 Task: Open Card Card0000000059 in  Board0000000015 in Workspace WS0000000005 in Trello. Add Member Email0000000019 to Card Card0000000059 in  Board0000000015 in Workspace WS0000000005 in Trello. Add Orange Label titled Label0000000059 to Card Card0000000059 in  Board0000000015 in Workspace WS0000000005 in Trello. Add Checklist CL0000000059 to Card Card0000000059 in  Board0000000015 in Workspace WS0000000005 in Trello. Add Dates with Start Date as Oct 01 2023 and Due Date as Oct 31 2023 to Card Card0000000059 in  Board0000000015 in Workspace WS0000000005 in Trello
Action: Mouse moved to (328, 376)
Screenshot: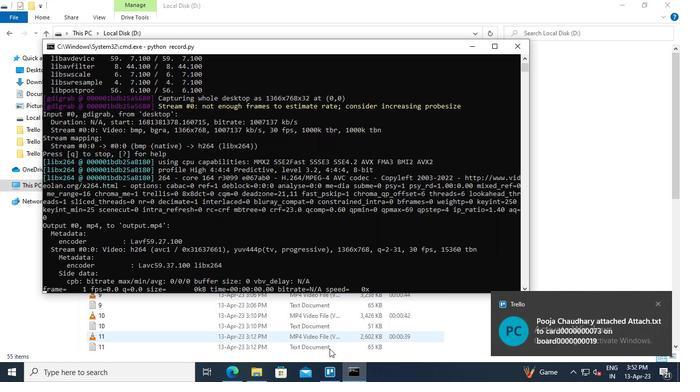 
Action: Mouse pressed left at (328, 376)
Screenshot: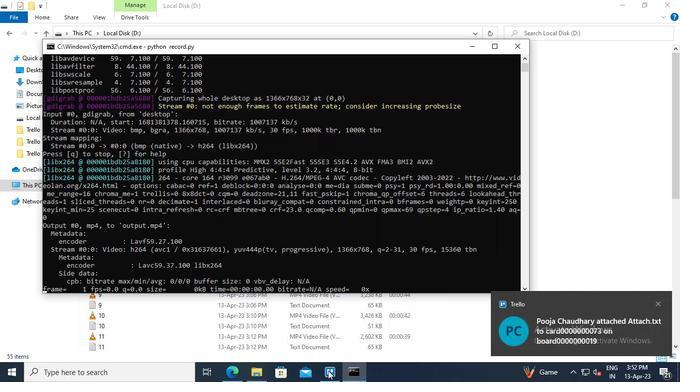 
Action: Mouse moved to (189, 292)
Screenshot: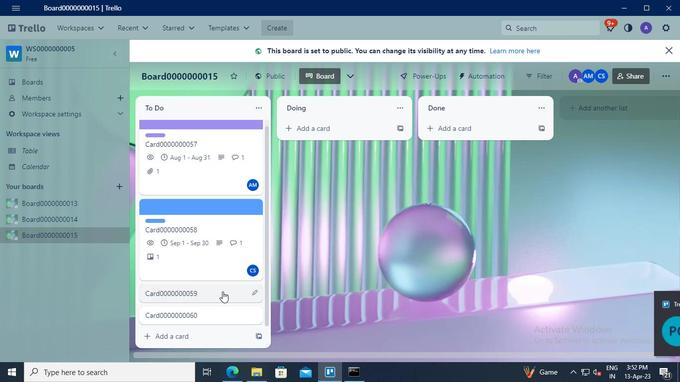 
Action: Mouse pressed left at (189, 292)
Screenshot: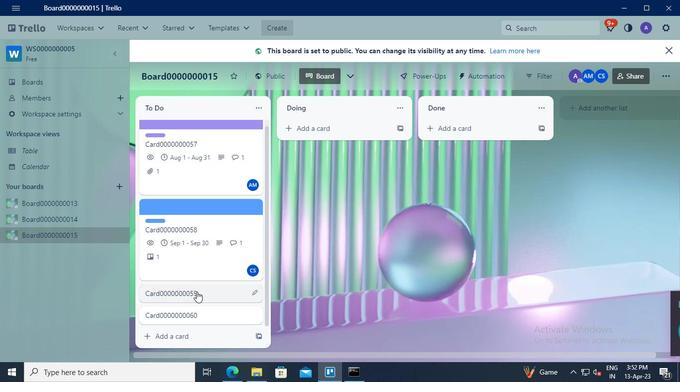 
Action: Mouse moved to (468, 130)
Screenshot: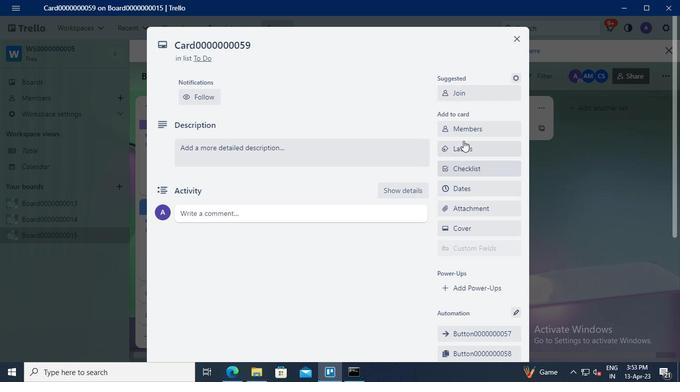 
Action: Mouse pressed left at (468, 130)
Screenshot: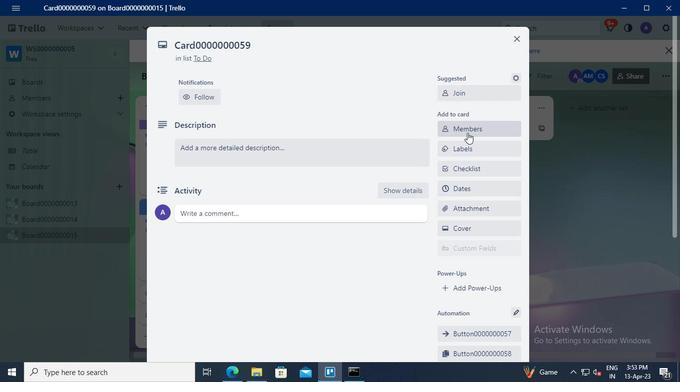 
Action: Mouse moved to (468, 129)
Screenshot: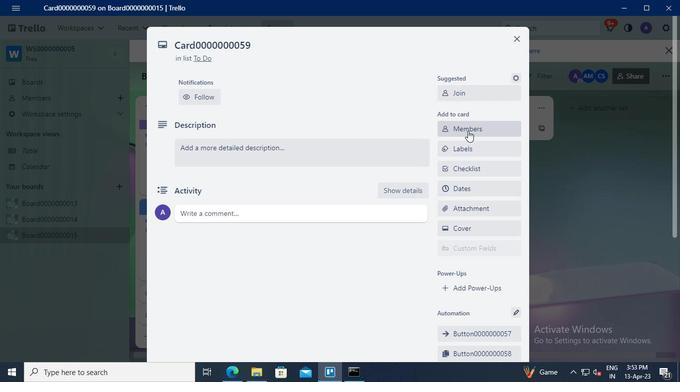 
Action: Keyboard Key.shift
Screenshot: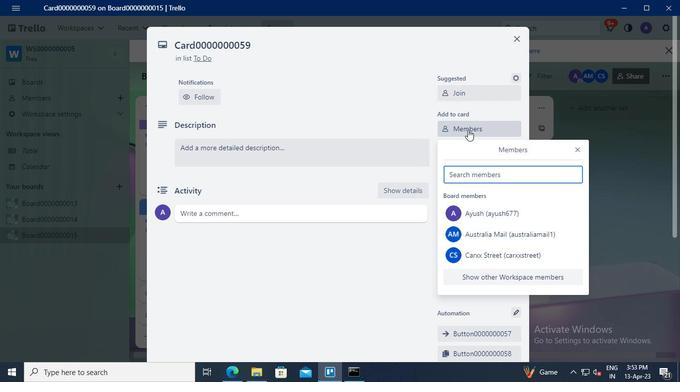 
Action: Keyboard P
Screenshot: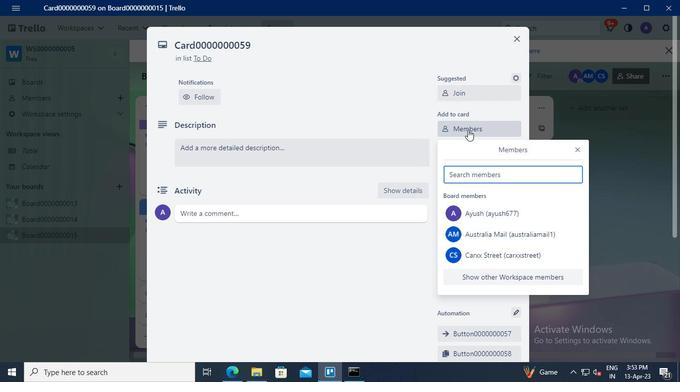 
Action: Keyboard a
Screenshot: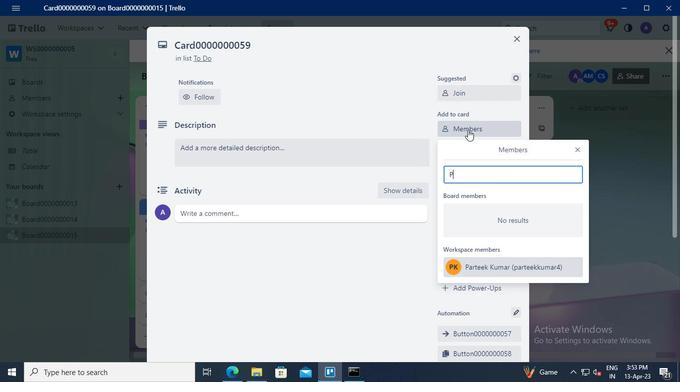 
Action: Keyboard r
Screenshot: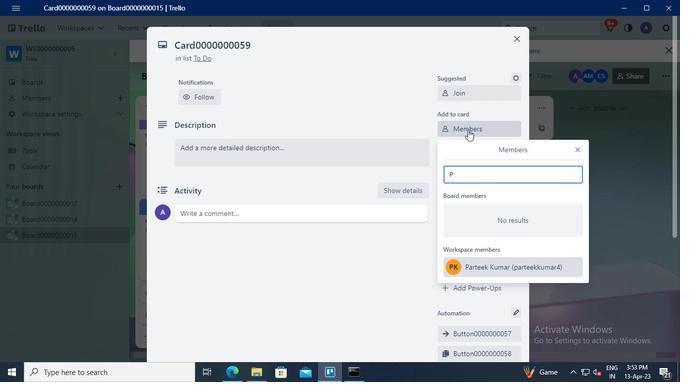 
Action: Keyboard t
Screenshot: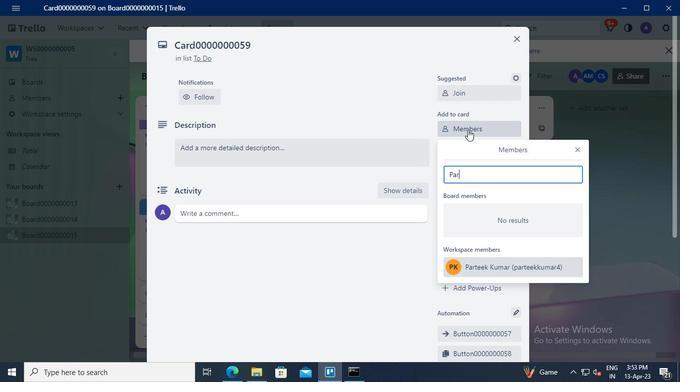 
Action: Keyboard e
Screenshot: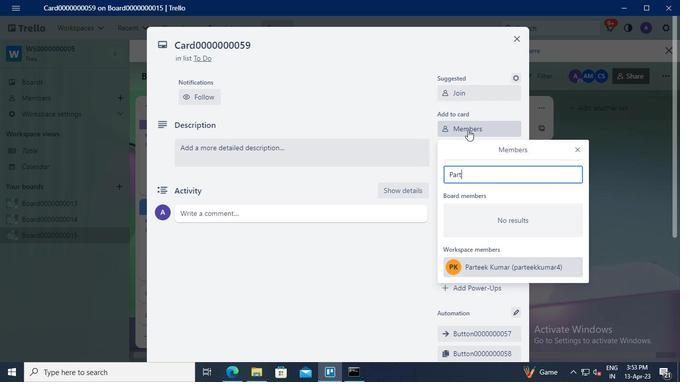 
Action: Keyboard e
Screenshot: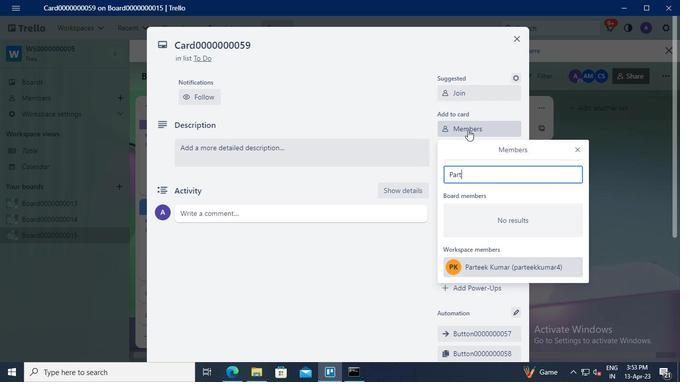 
Action: Keyboard k
Screenshot: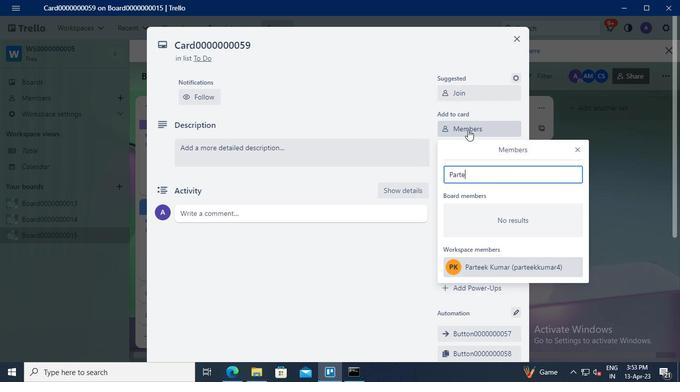 
Action: Mouse moved to (523, 269)
Screenshot: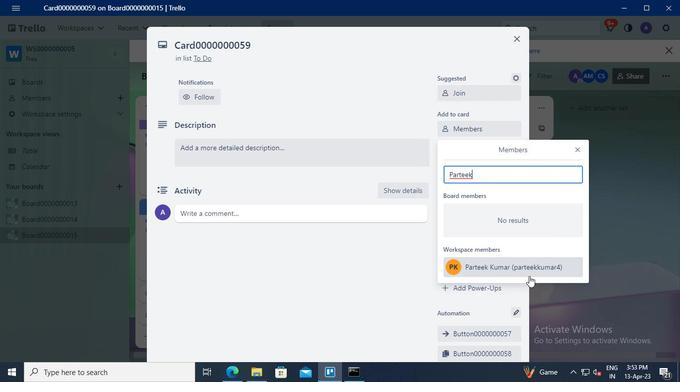 
Action: Mouse pressed left at (523, 269)
Screenshot: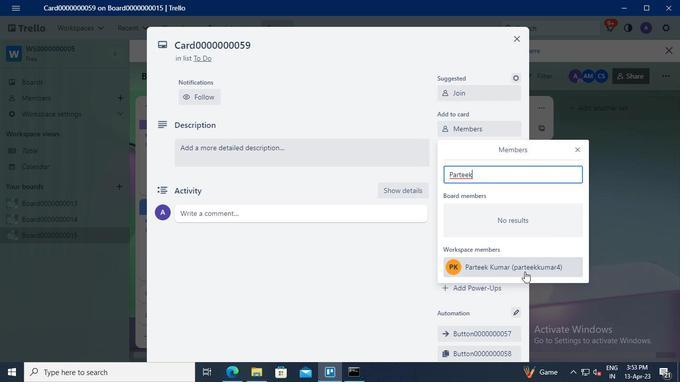 
Action: Mouse moved to (577, 150)
Screenshot: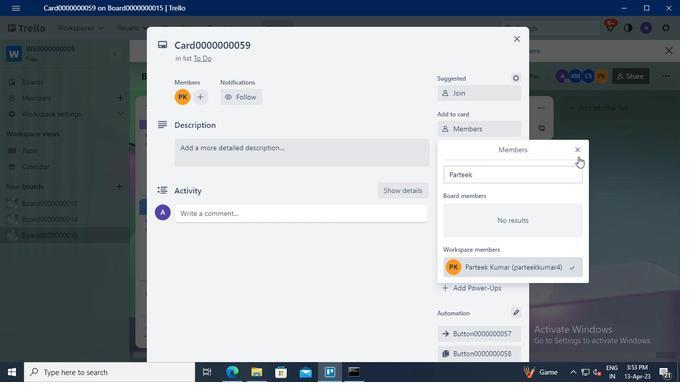 
Action: Mouse pressed left at (577, 150)
Screenshot: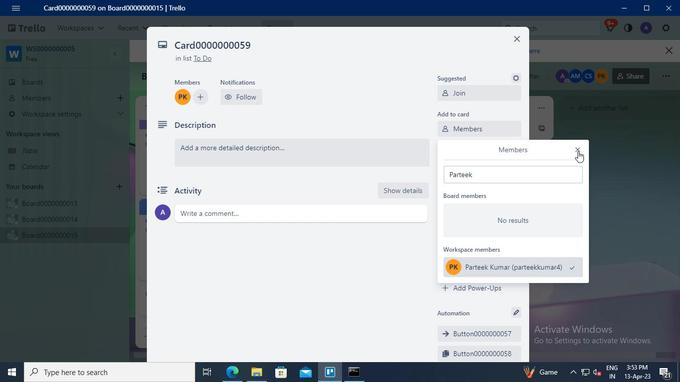 
Action: Mouse moved to (482, 148)
Screenshot: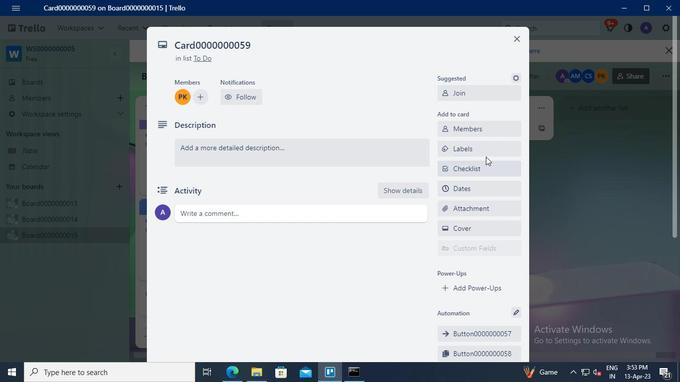 
Action: Mouse pressed left at (482, 148)
Screenshot: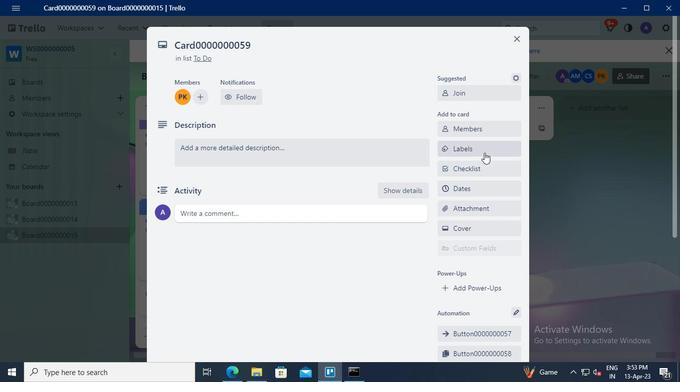 
Action: Mouse moved to (508, 262)
Screenshot: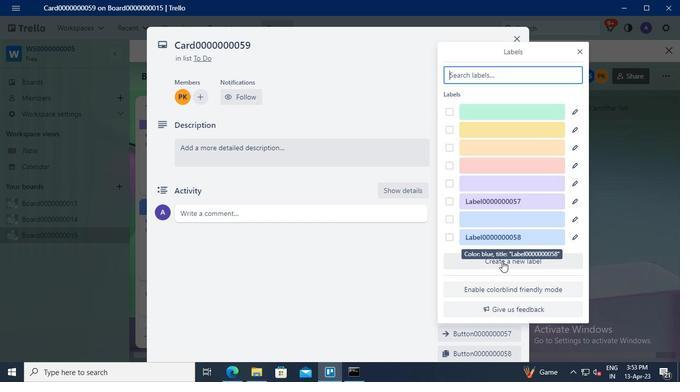 
Action: Mouse pressed left at (508, 262)
Screenshot: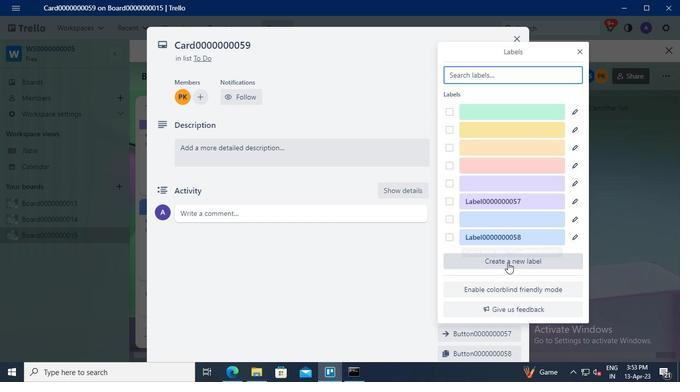 
Action: Mouse moved to (495, 145)
Screenshot: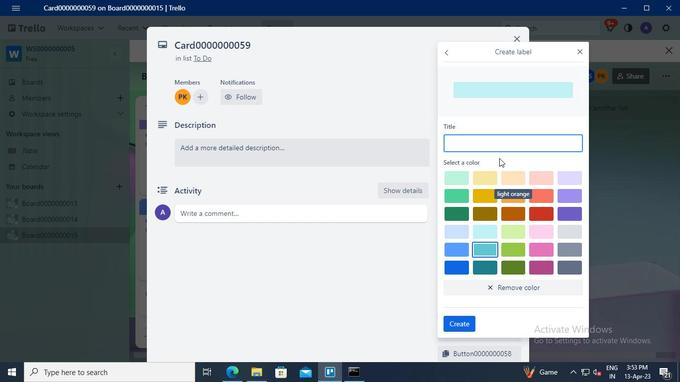 
Action: Mouse pressed left at (495, 145)
Screenshot: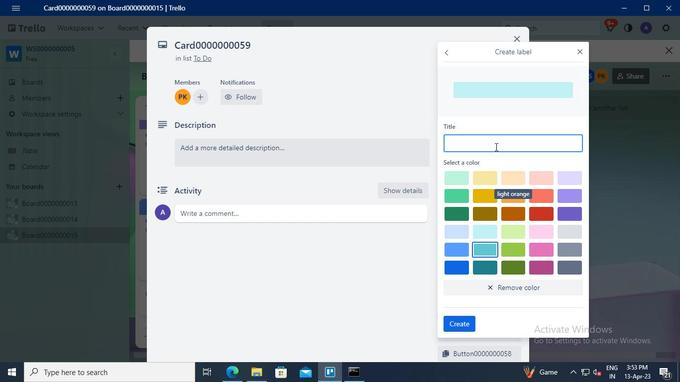 
Action: Keyboard Key.shift
Screenshot: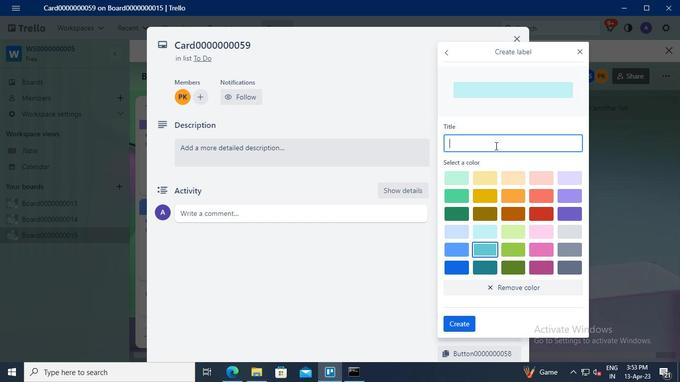 
Action: Keyboard L
Screenshot: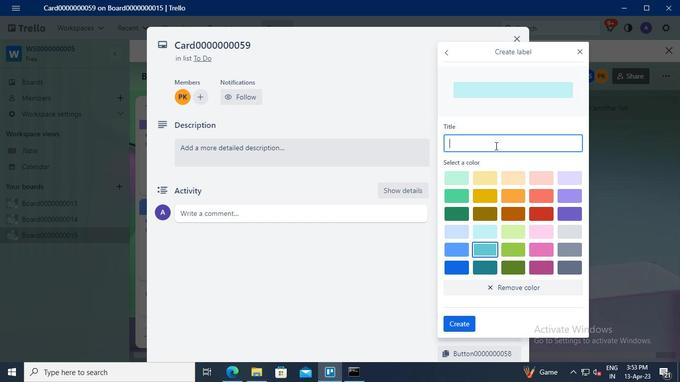 
Action: Keyboard a
Screenshot: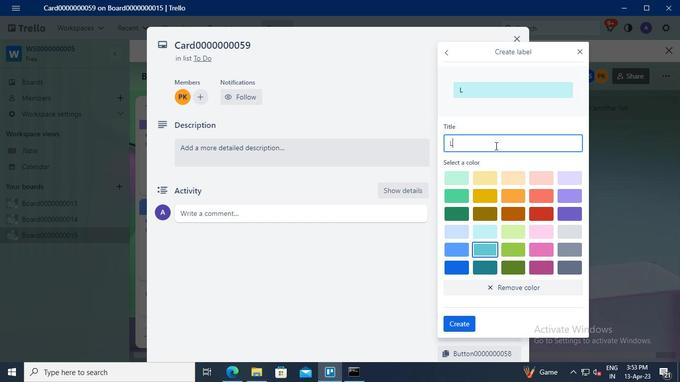 
Action: Keyboard b
Screenshot: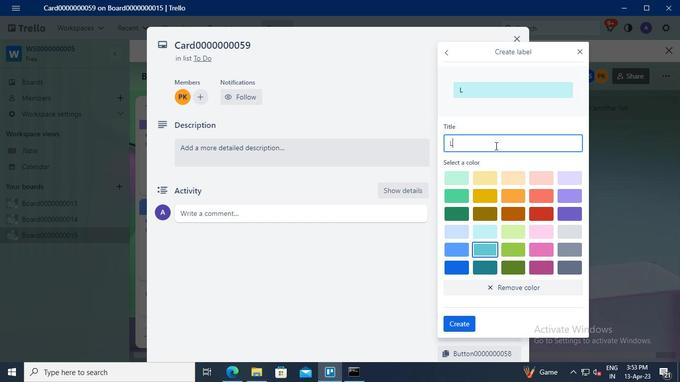 
Action: Keyboard e
Screenshot: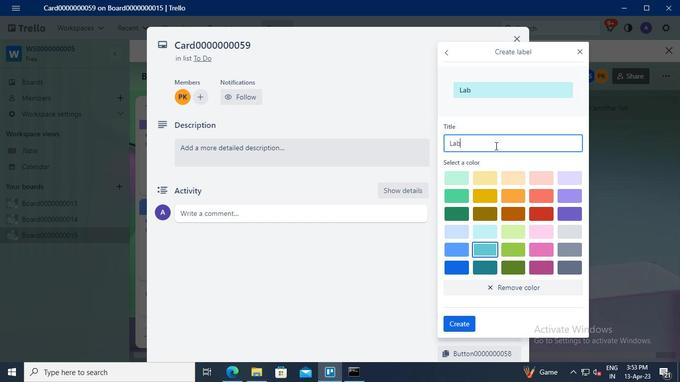 
Action: Keyboard l
Screenshot: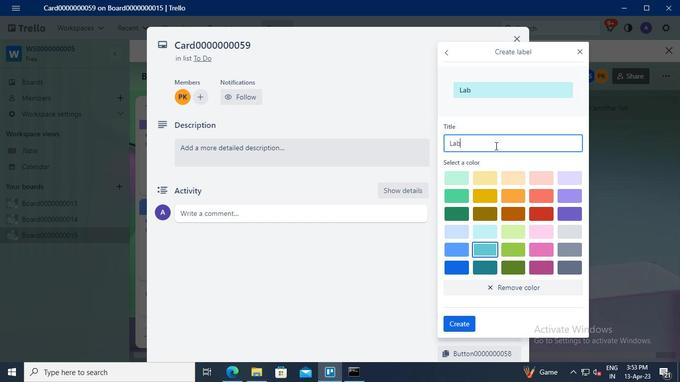
Action: Keyboard <96>
Screenshot: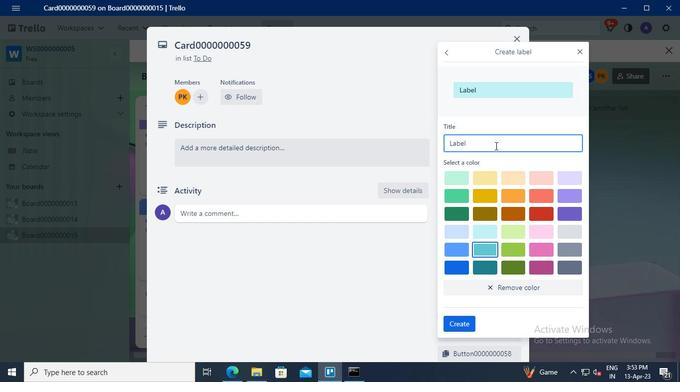
Action: Keyboard <96>
Screenshot: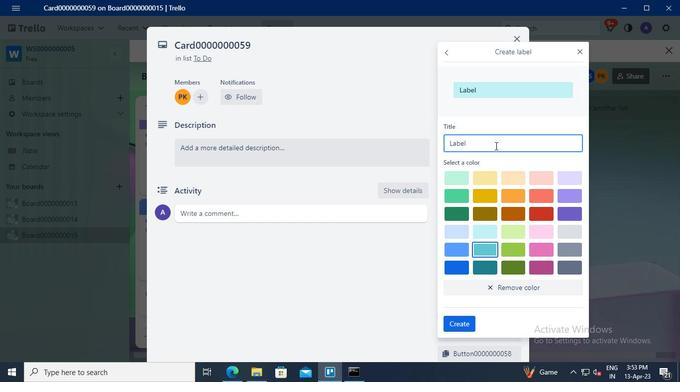 
Action: Keyboard <96>
Screenshot: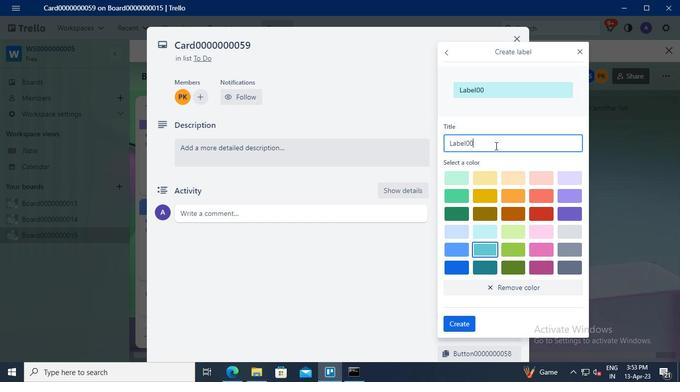 
Action: Keyboard <96>
Screenshot: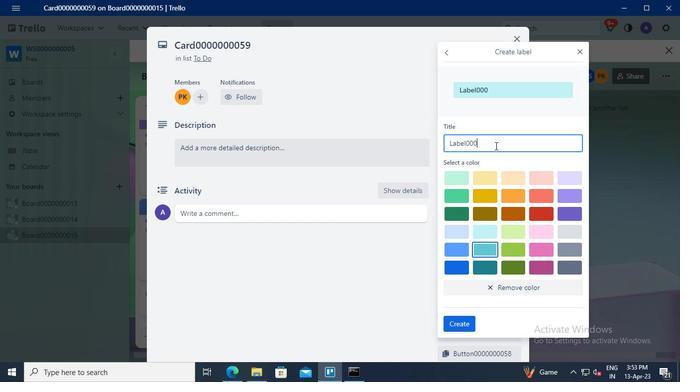 
Action: Keyboard <96>
Screenshot: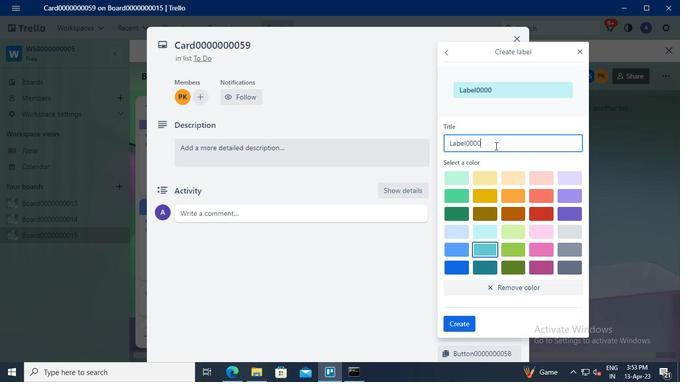 
Action: Keyboard <96>
Screenshot: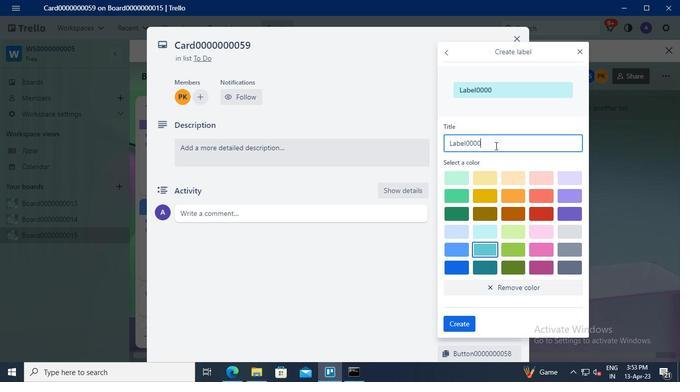 
Action: Keyboard <96>
Screenshot: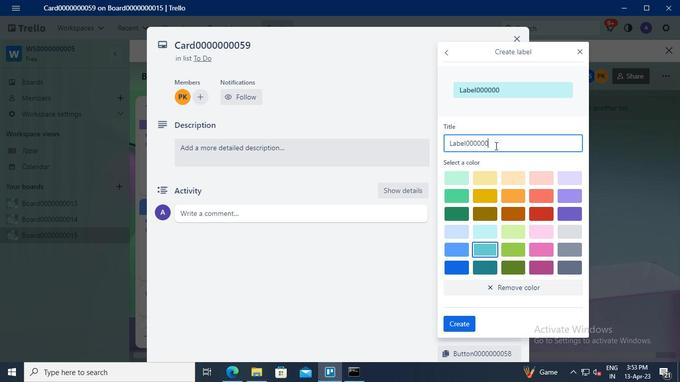 
Action: Keyboard <96>
Screenshot: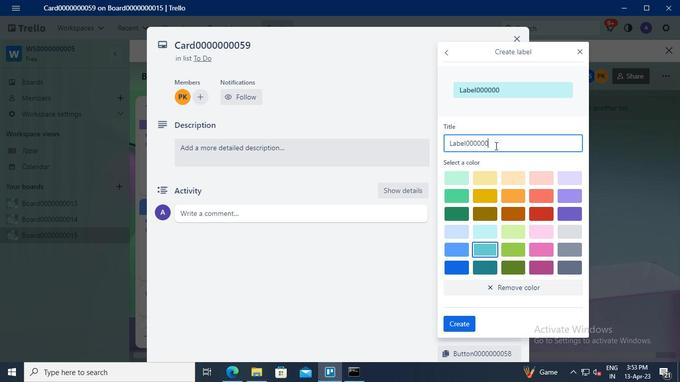 
Action: Keyboard <101>
Screenshot: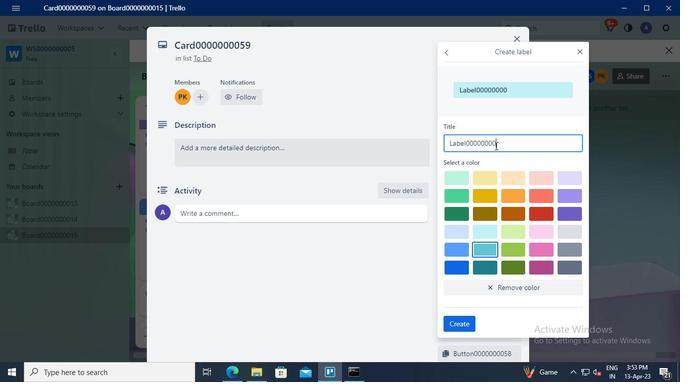 
Action: Keyboard <105>
Screenshot: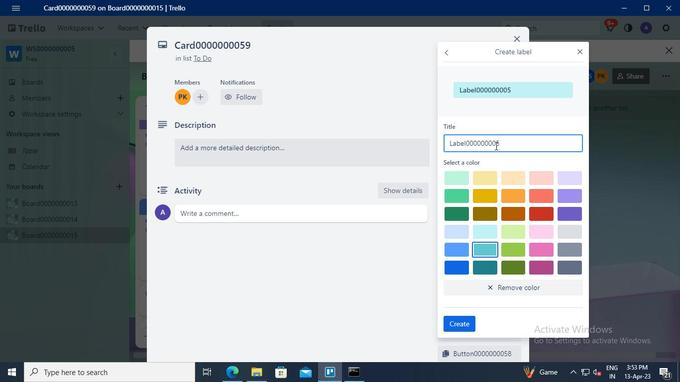
Action: Mouse moved to (514, 193)
Screenshot: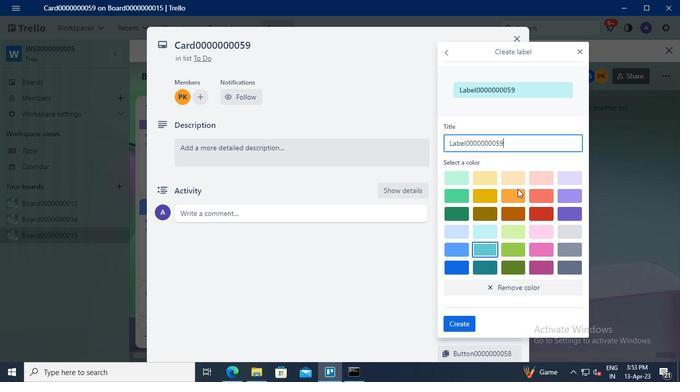 
Action: Mouse pressed left at (514, 193)
Screenshot: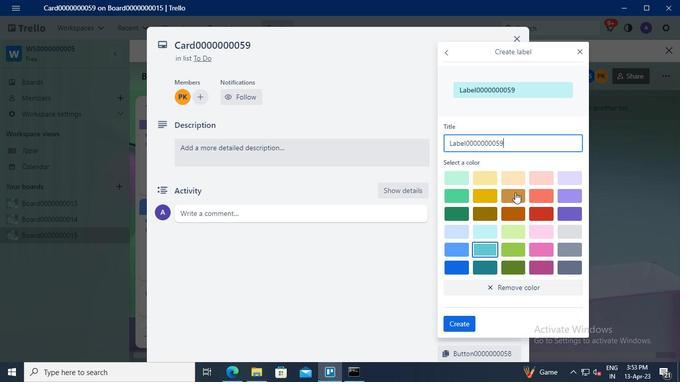 
Action: Mouse moved to (464, 322)
Screenshot: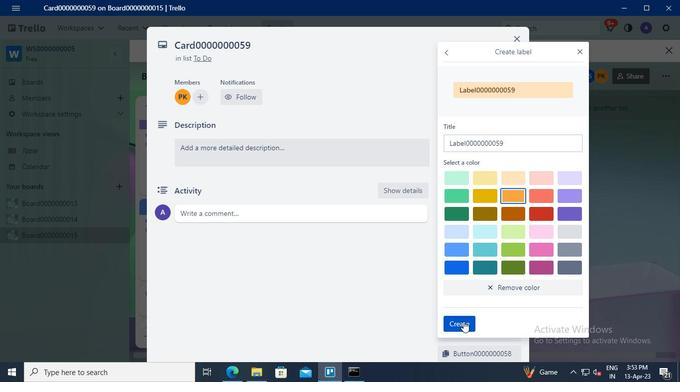 
Action: Mouse pressed left at (464, 322)
Screenshot: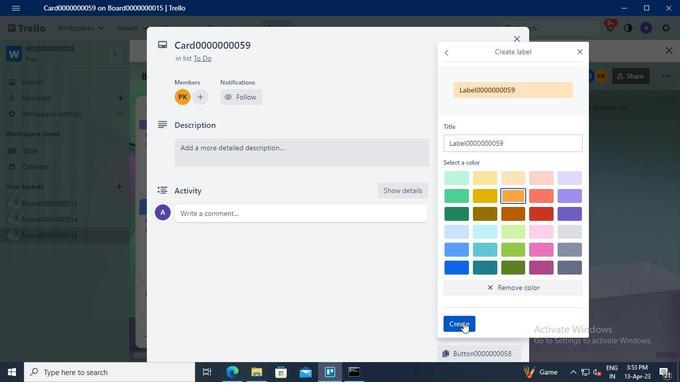 
Action: Mouse moved to (581, 50)
Screenshot: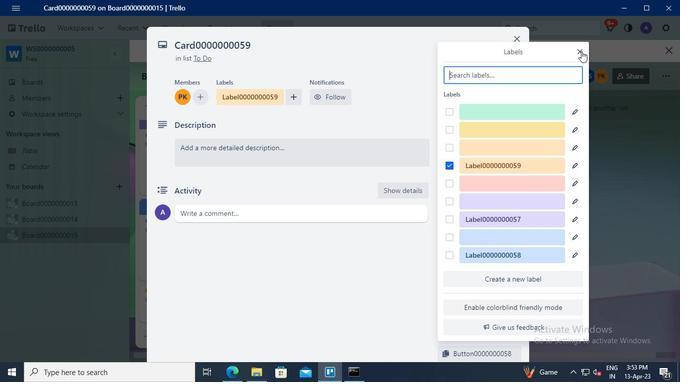 
Action: Mouse pressed left at (581, 50)
Screenshot: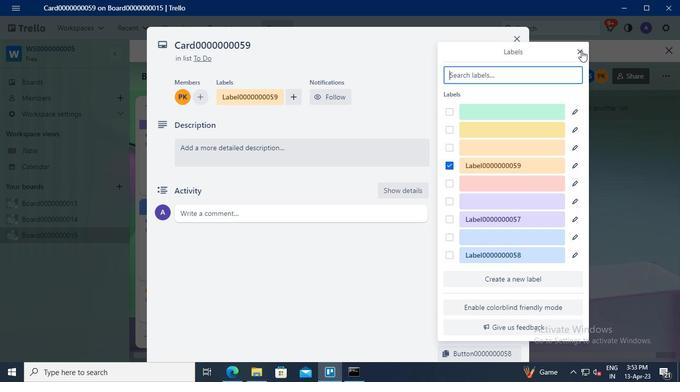 
Action: Mouse moved to (473, 167)
Screenshot: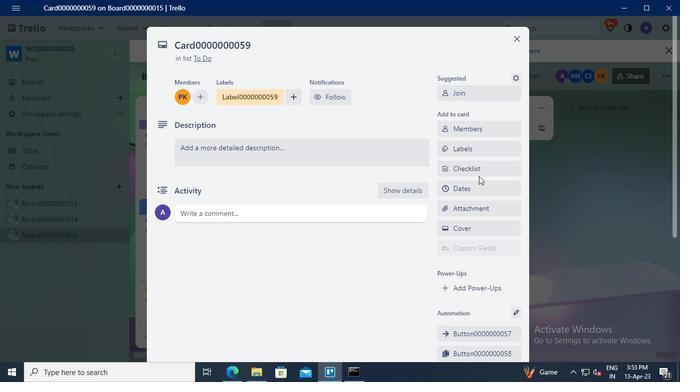 
Action: Mouse pressed left at (473, 167)
Screenshot: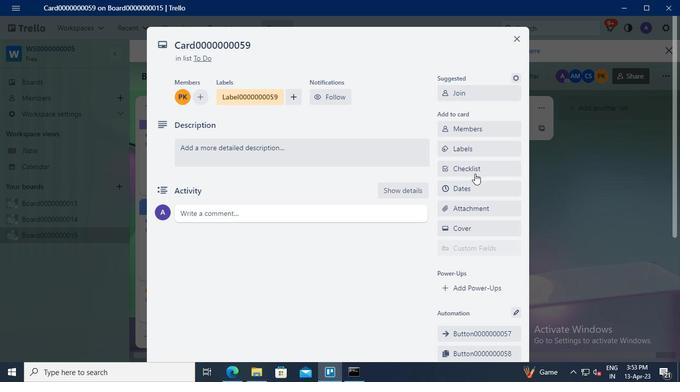 
Action: Keyboard Key.shift
Screenshot: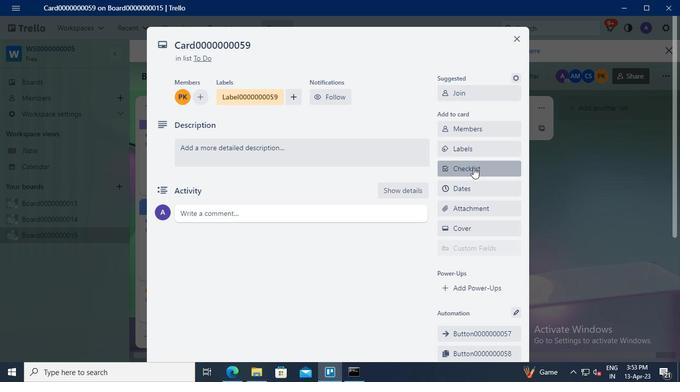 
Action: Keyboard Key.shift
Screenshot: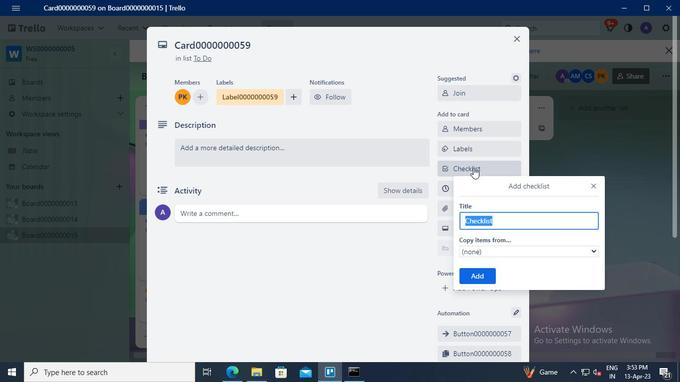 
Action: Keyboard Key.shift
Screenshot: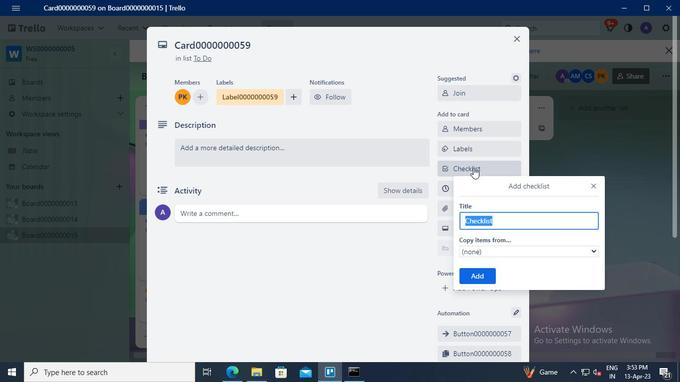 
Action: Keyboard C
Screenshot: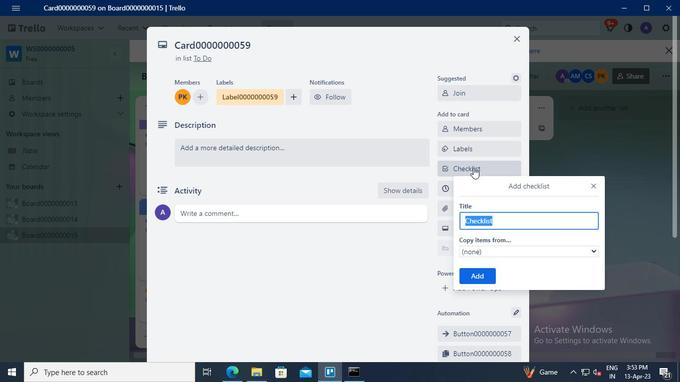 
Action: Keyboard L
Screenshot: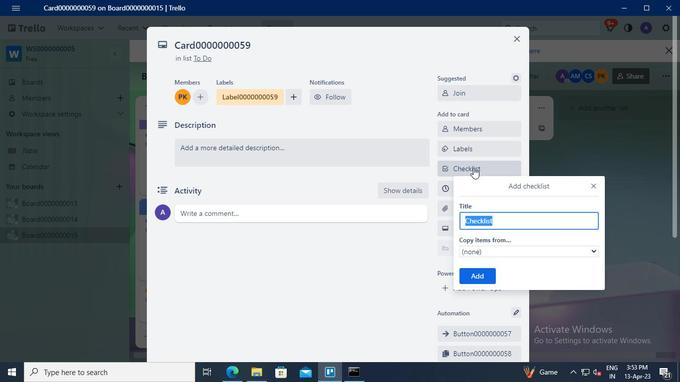 
Action: Keyboard <96>
Screenshot: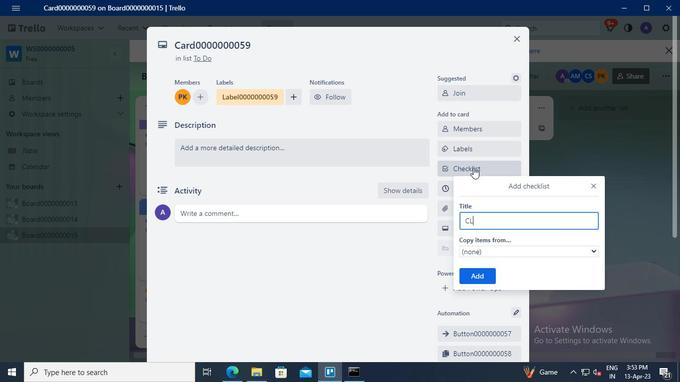 
Action: Keyboard <96>
Screenshot: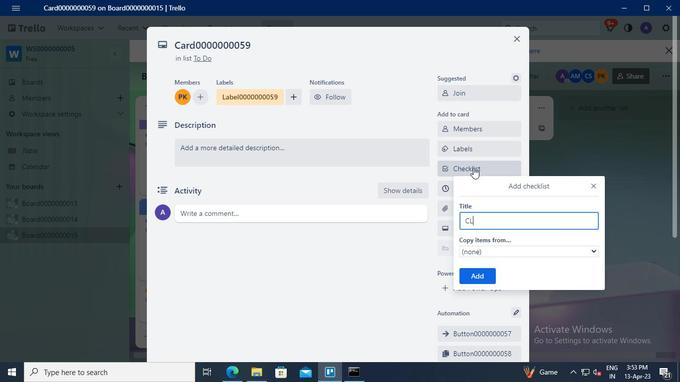 
Action: Keyboard <96>
Screenshot: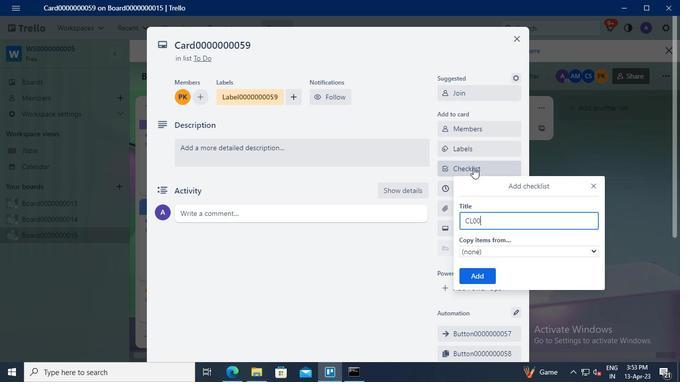 
Action: Keyboard <96>
Screenshot: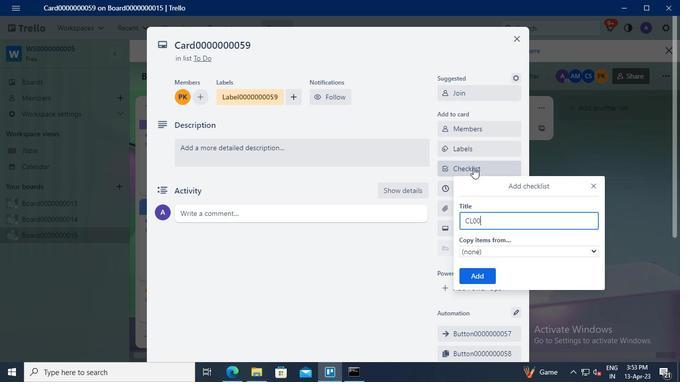 
Action: Keyboard <96>
Screenshot: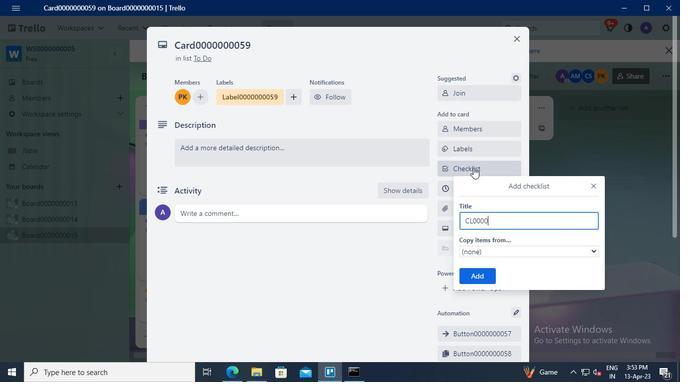 
Action: Keyboard <96>
Screenshot: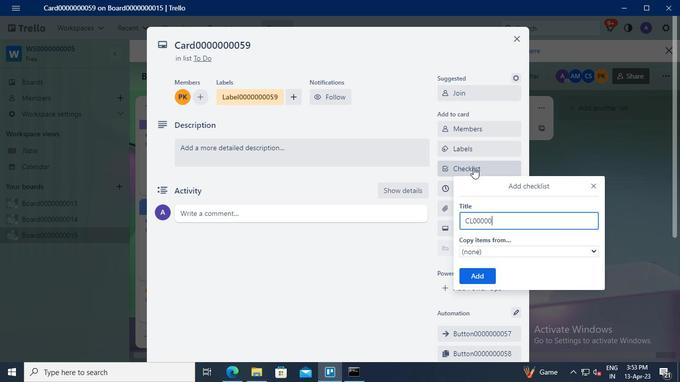 
Action: Keyboard <96>
Screenshot: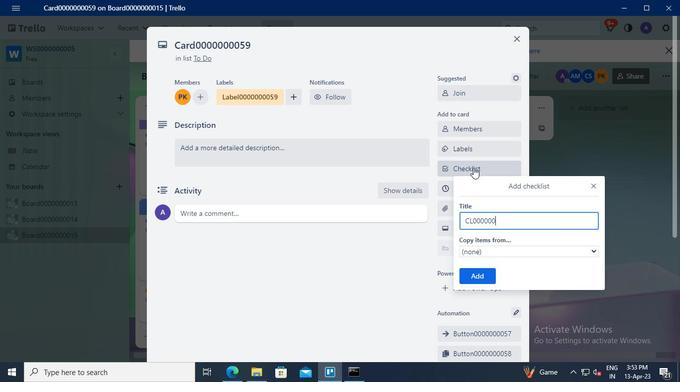 
Action: Keyboard <96>
Screenshot: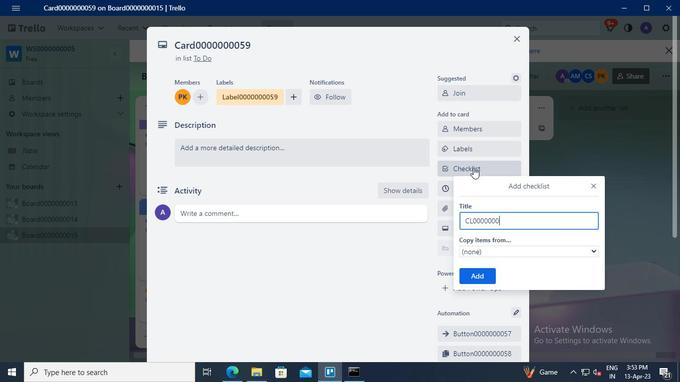 
Action: Keyboard <101>
Screenshot: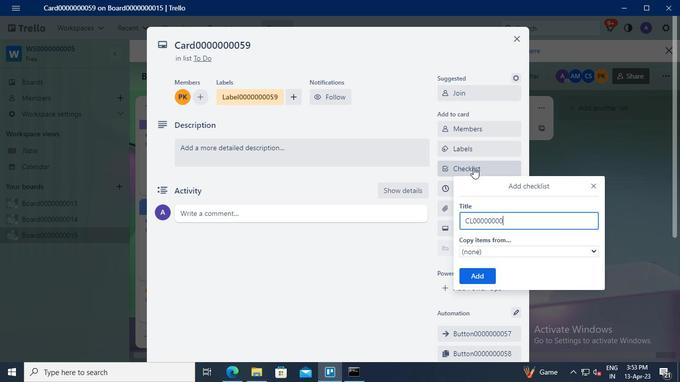 
Action: Keyboard <105>
Screenshot: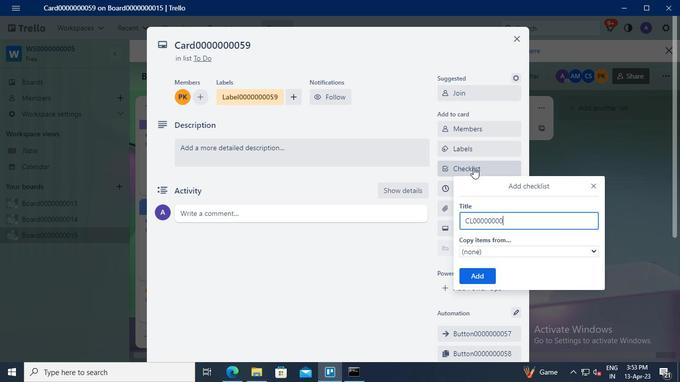 
Action: Mouse moved to (482, 272)
Screenshot: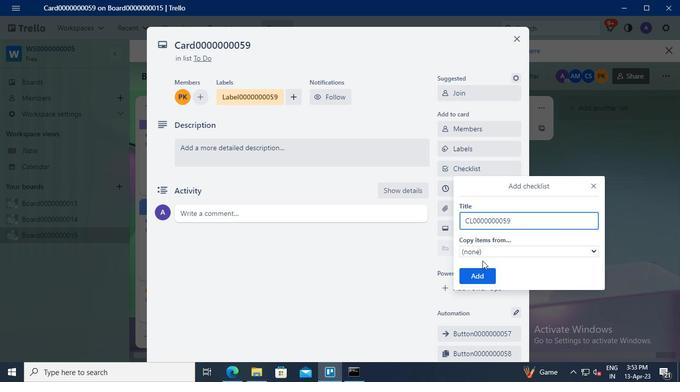 
Action: Mouse pressed left at (482, 272)
Screenshot: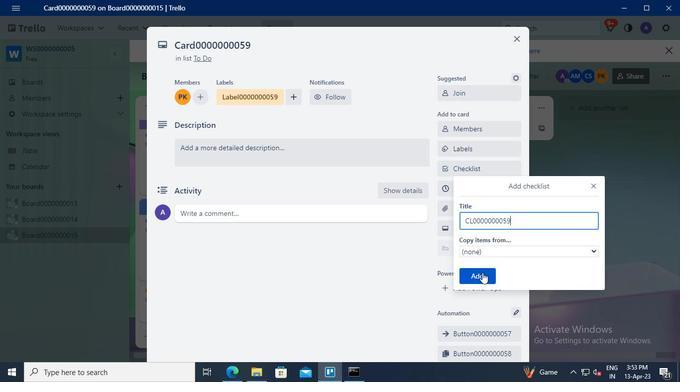 
Action: Mouse moved to (473, 186)
Screenshot: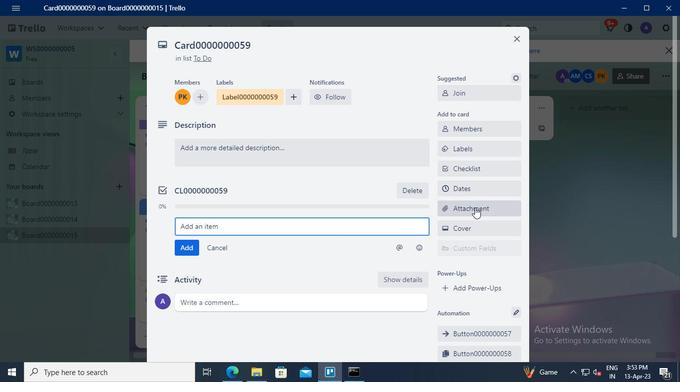 
Action: Mouse pressed left at (473, 186)
Screenshot: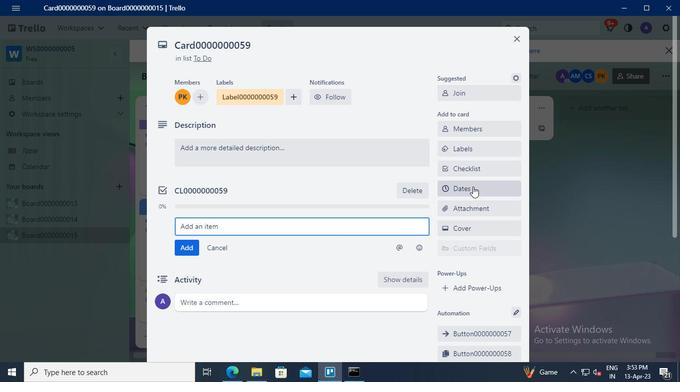 
Action: Mouse moved to (446, 229)
Screenshot: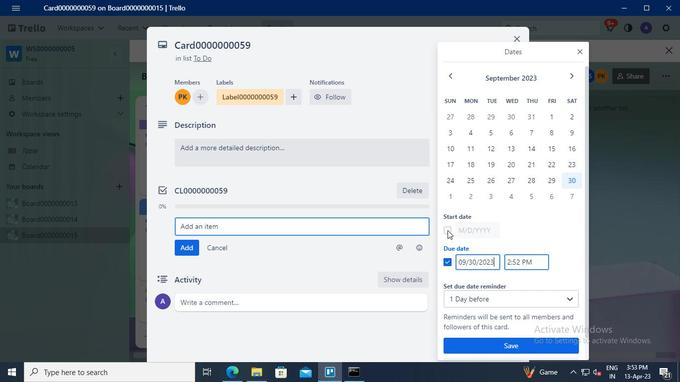 
Action: Mouse pressed left at (446, 229)
Screenshot: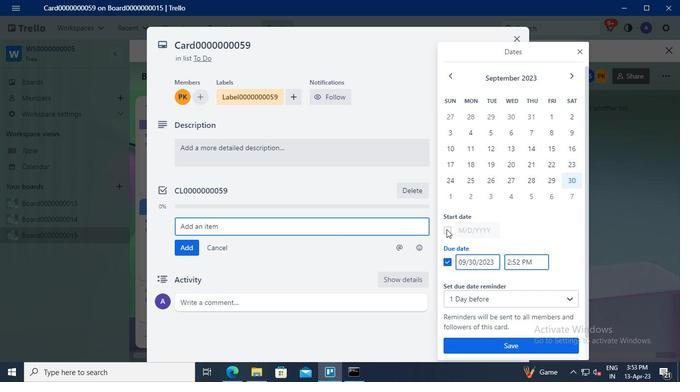 
Action: Mouse moved to (471, 260)
Screenshot: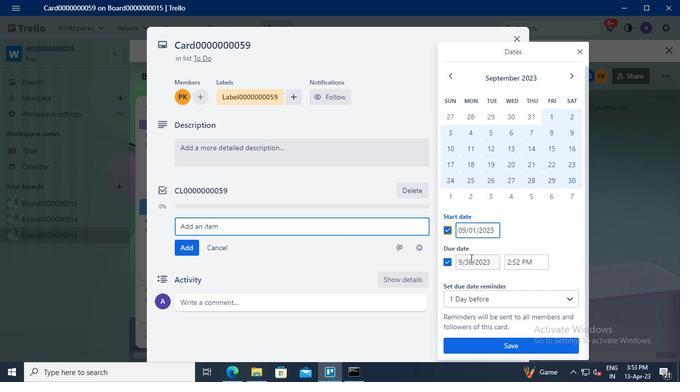 
Action: Mouse pressed left at (471, 260)
Screenshot: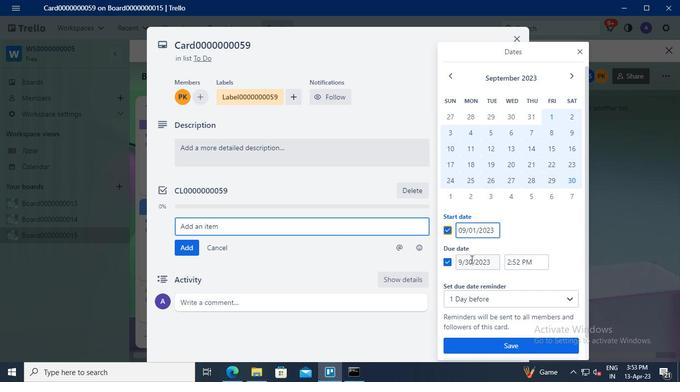 
Action: Mouse moved to (480, 251)
Screenshot: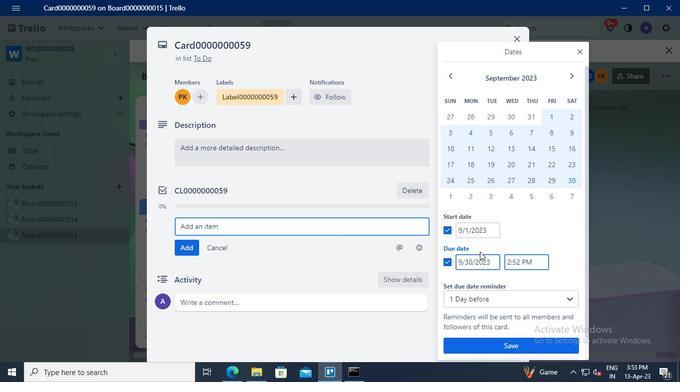 
Action: Keyboard Key.backspace
Screenshot: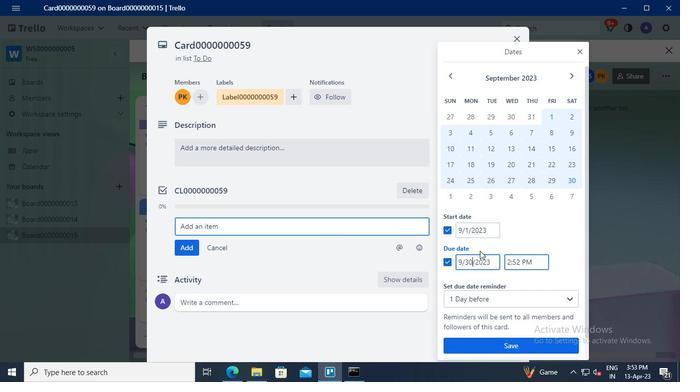 
Action: Keyboard <97>
Screenshot: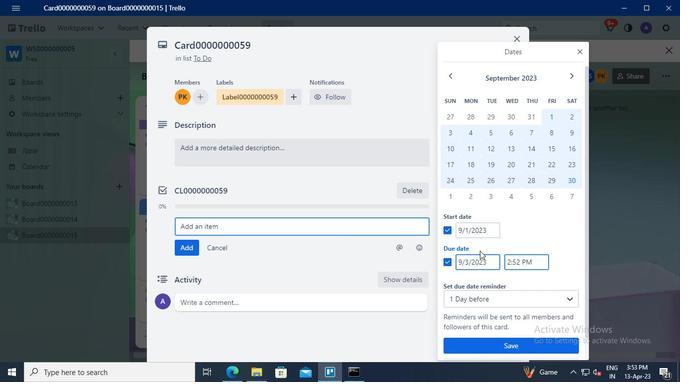 
Action: Mouse moved to (460, 261)
Screenshot: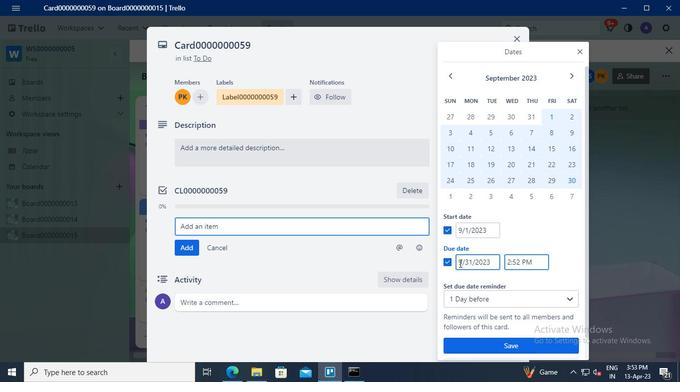 
Action: Mouse pressed left at (460, 261)
Screenshot: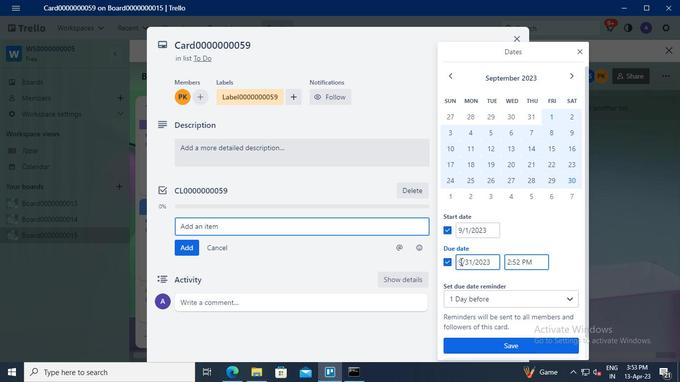 
Action: Mouse moved to (475, 249)
Screenshot: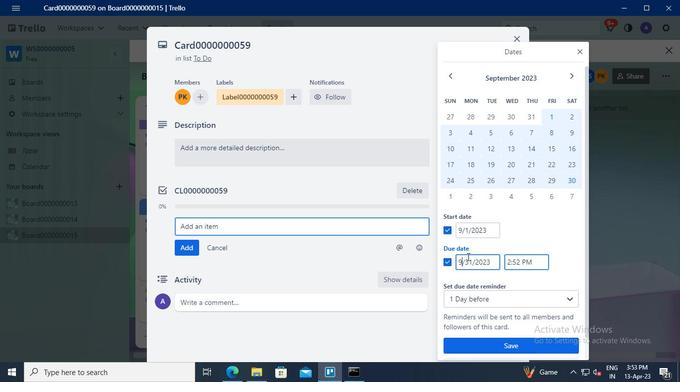 
Action: Keyboard Key.backspace
Screenshot: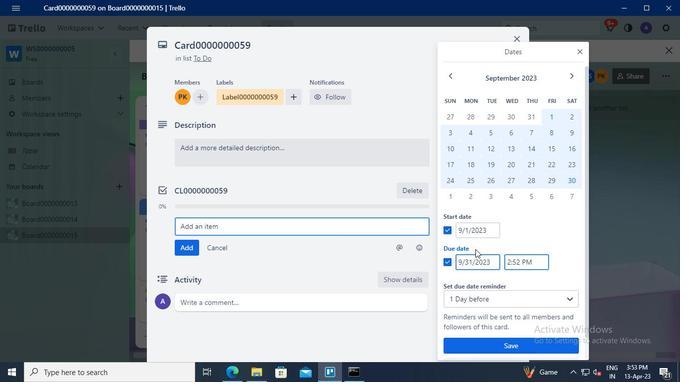 
Action: Keyboard <97>
Screenshot: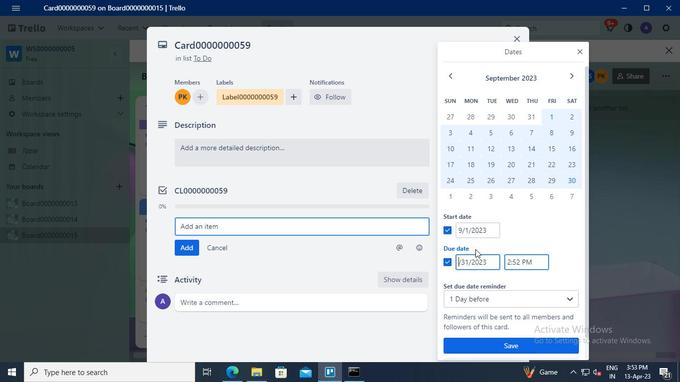 
Action: Keyboard <96>
Screenshot: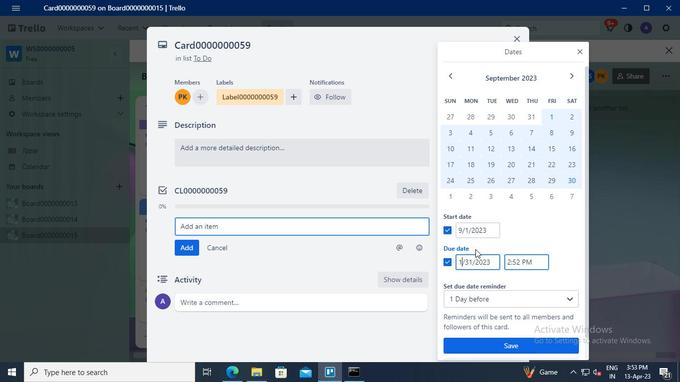 
Action: Mouse moved to (462, 229)
Screenshot: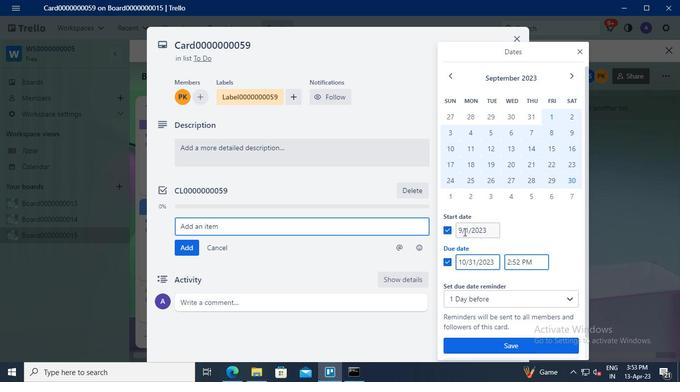 
Action: Mouse pressed left at (462, 229)
Screenshot: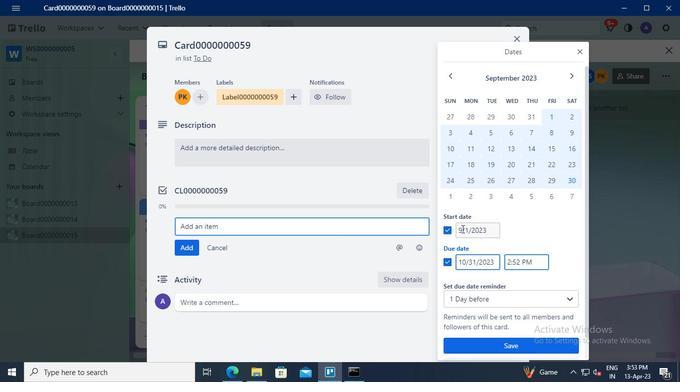 
Action: Mouse moved to (469, 223)
Screenshot: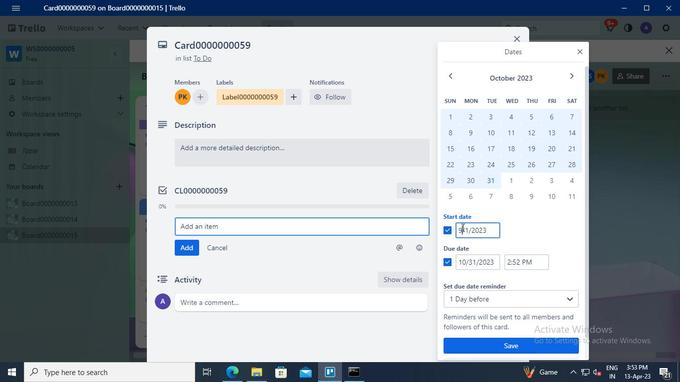 
Action: Keyboard Key.backspace
Screenshot: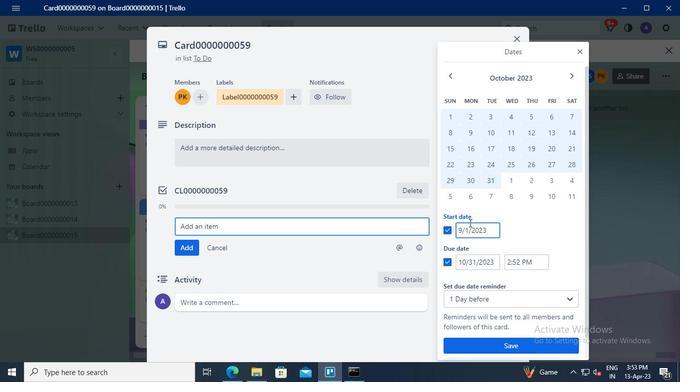 
Action: Keyboard <97>
Screenshot: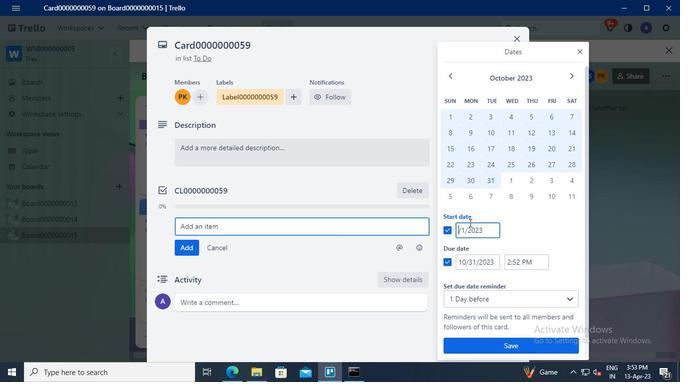 
Action: Keyboard <96>
Screenshot: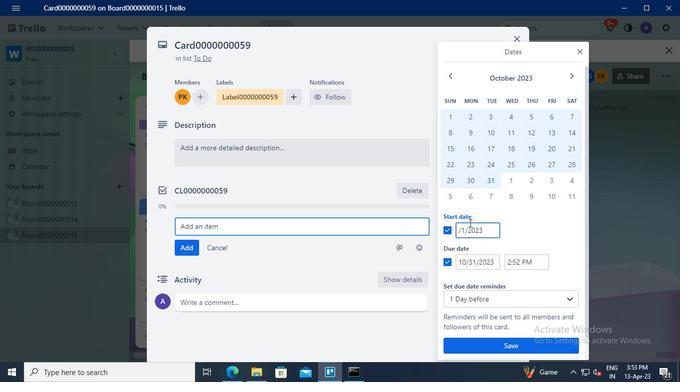
Action: Mouse moved to (508, 344)
Screenshot: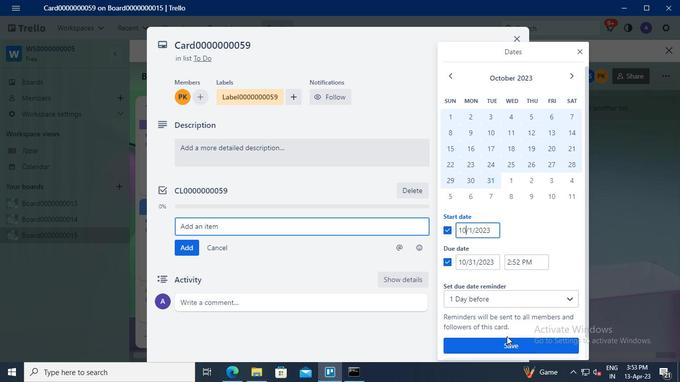 
Action: Mouse pressed left at (508, 344)
Screenshot: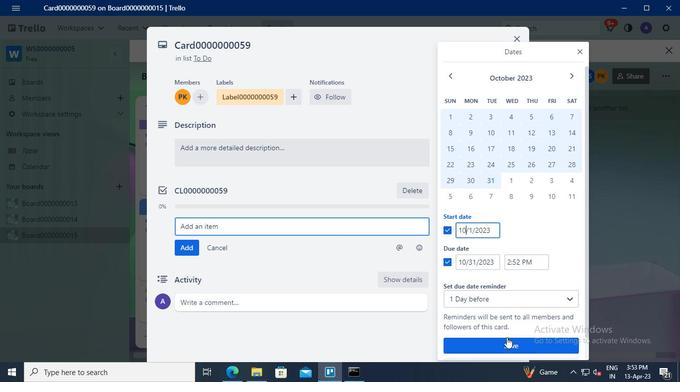 
Action: Mouse moved to (359, 372)
Screenshot: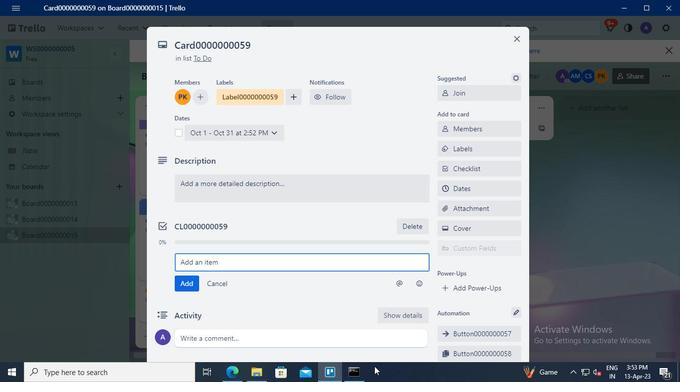 
Action: Mouse pressed left at (359, 372)
Screenshot: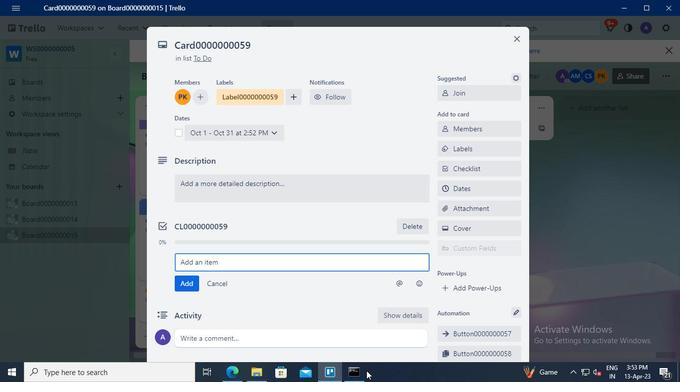 
Action: Mouse moved to (521, 50)
Screenshot: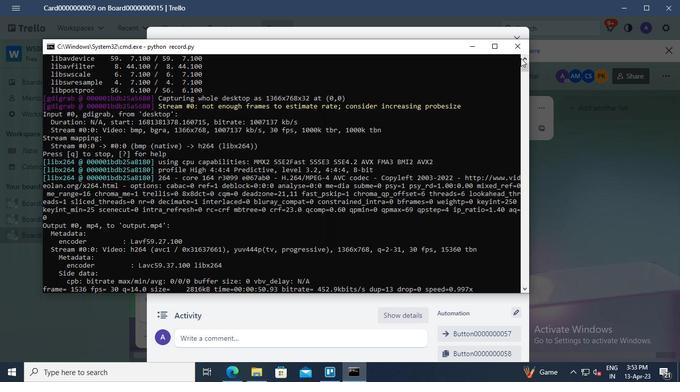 
Action: Mouse pressed left at (521, 50)
Screenshot: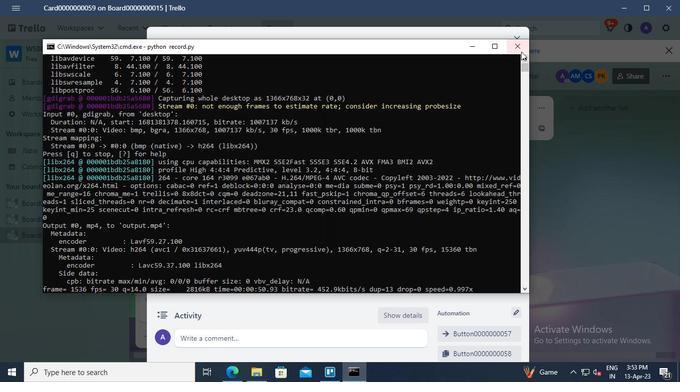 
Action: Mouse moved to (521, 50)
Screenshot: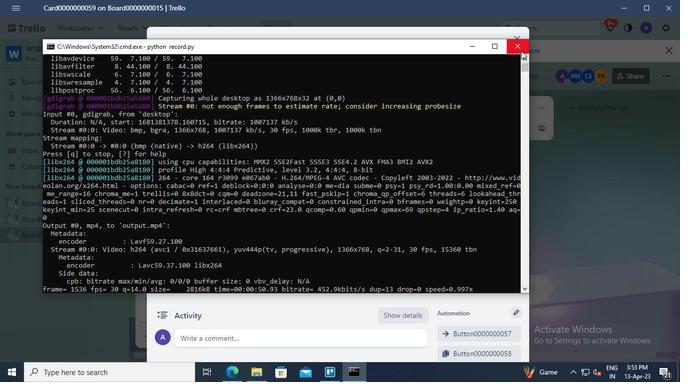 
